 Task: Where is the Christ the Redeemer statue located in Rio de Janeiro?
Action: Mouse moved to (231, 128)
Screenshot: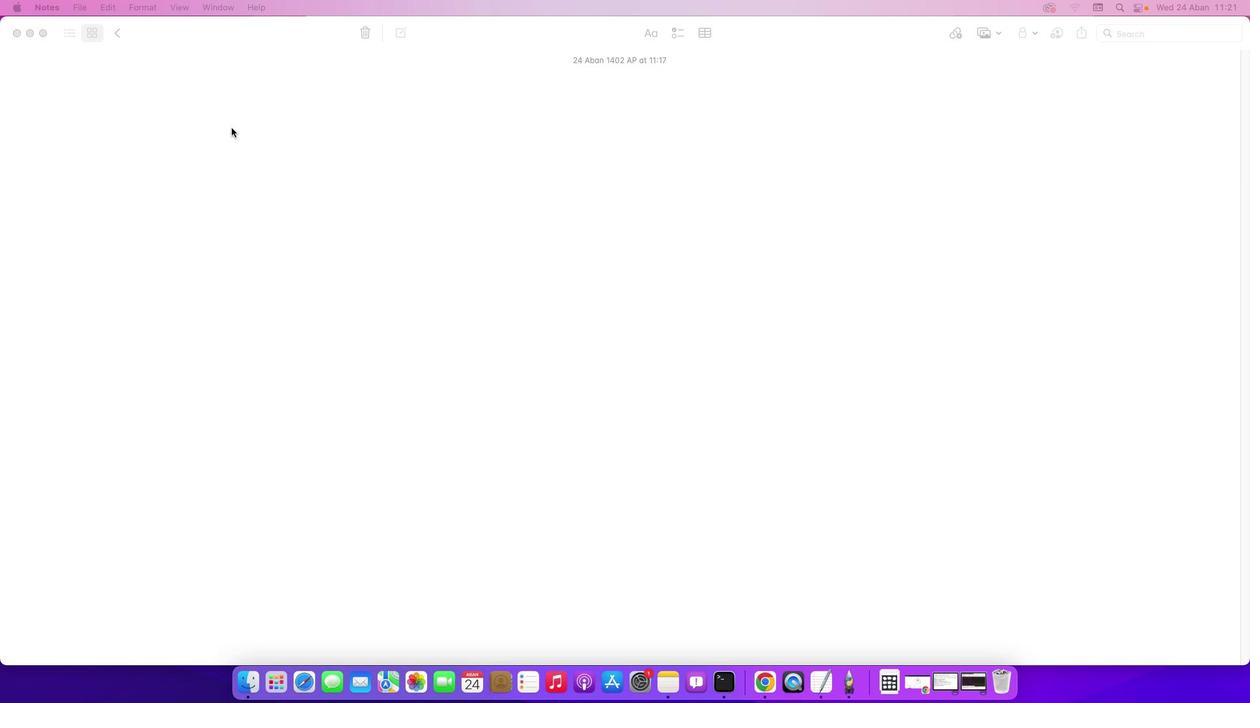 
Action: Mouse pressed left at (231, 128)
Screenshot: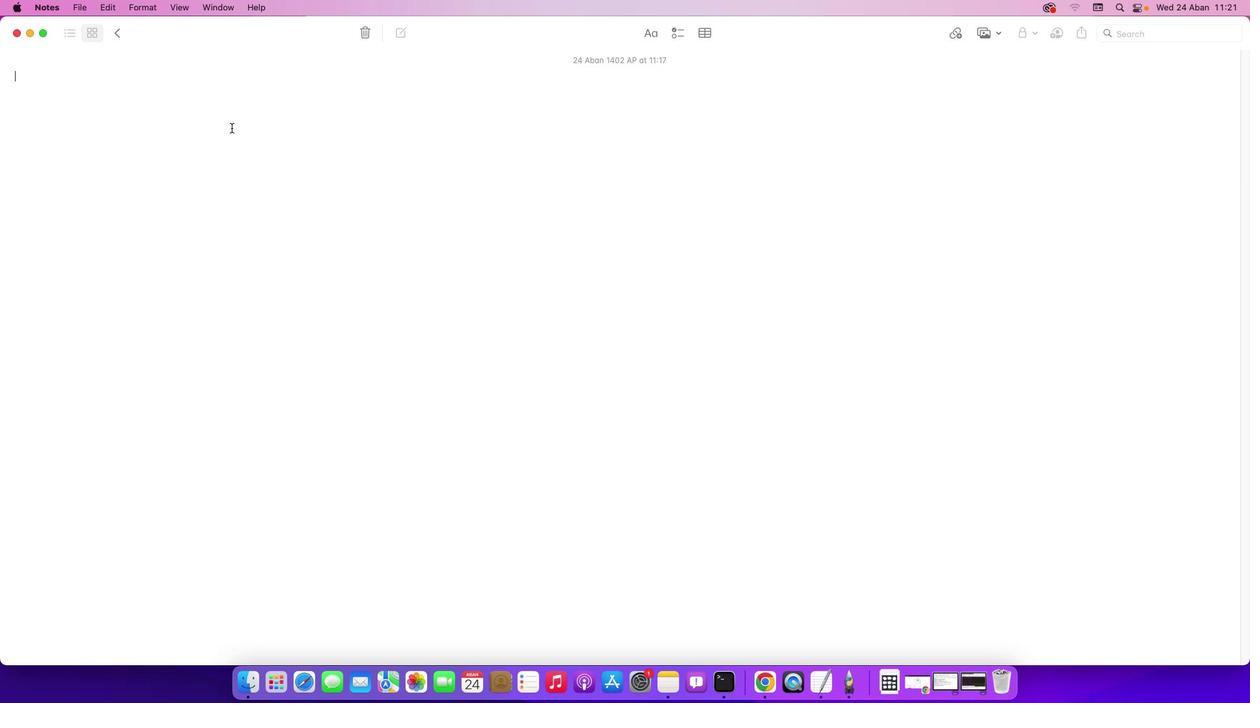 
Action: Key pressed Key.shift'W''h''e''r''e'Key.space's''i'Key.space't''h''e'Key.spaceKey.shift'C''h''r''i''s''t'Key.space't''h''e'Key.spaceKey.shift'R''e''d''e''e''m''e''r'Key.space's''t''a''t''u''e'Key.space'l''o''c''a''t''e''d'Key.space'i''n'Key.spaceKey.shift'R''i''o'Key.space'd''e'Key.spaceKey.shift'J''a''n''e''i''r''o'Key.shift_r'?'Key.enter
Screenshot: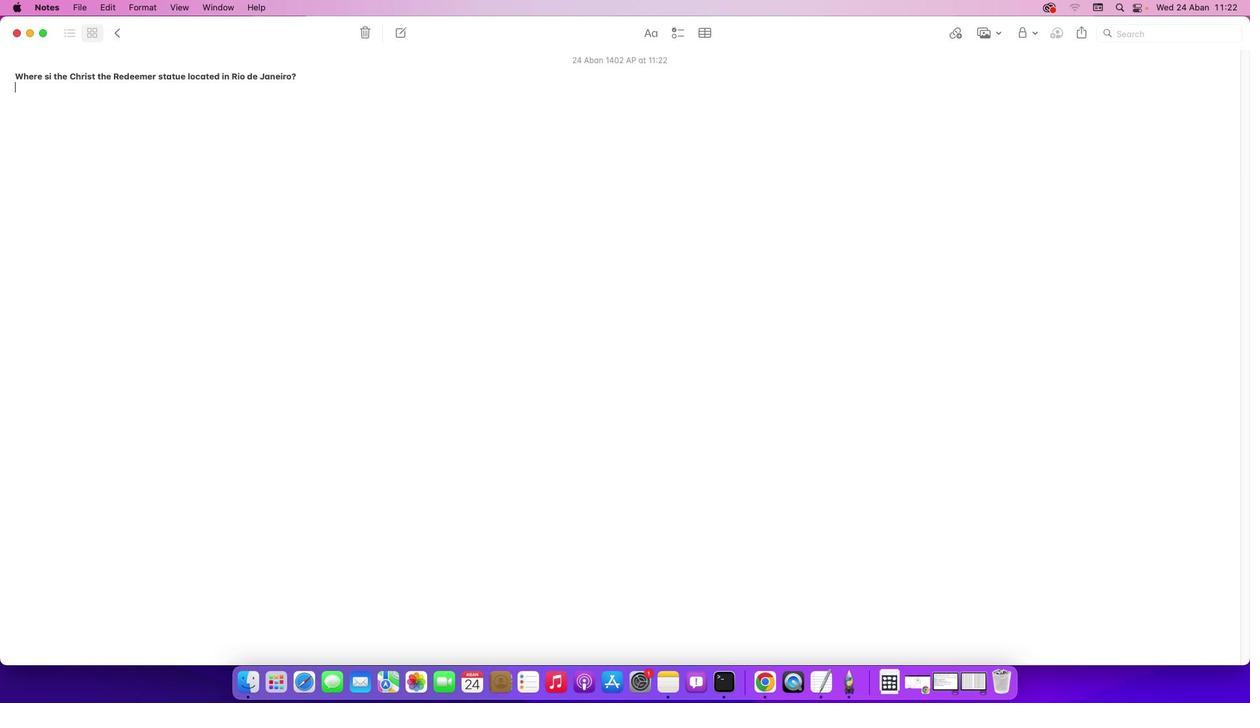 
Action: Mouse moved to (52, 78)
Screenshot: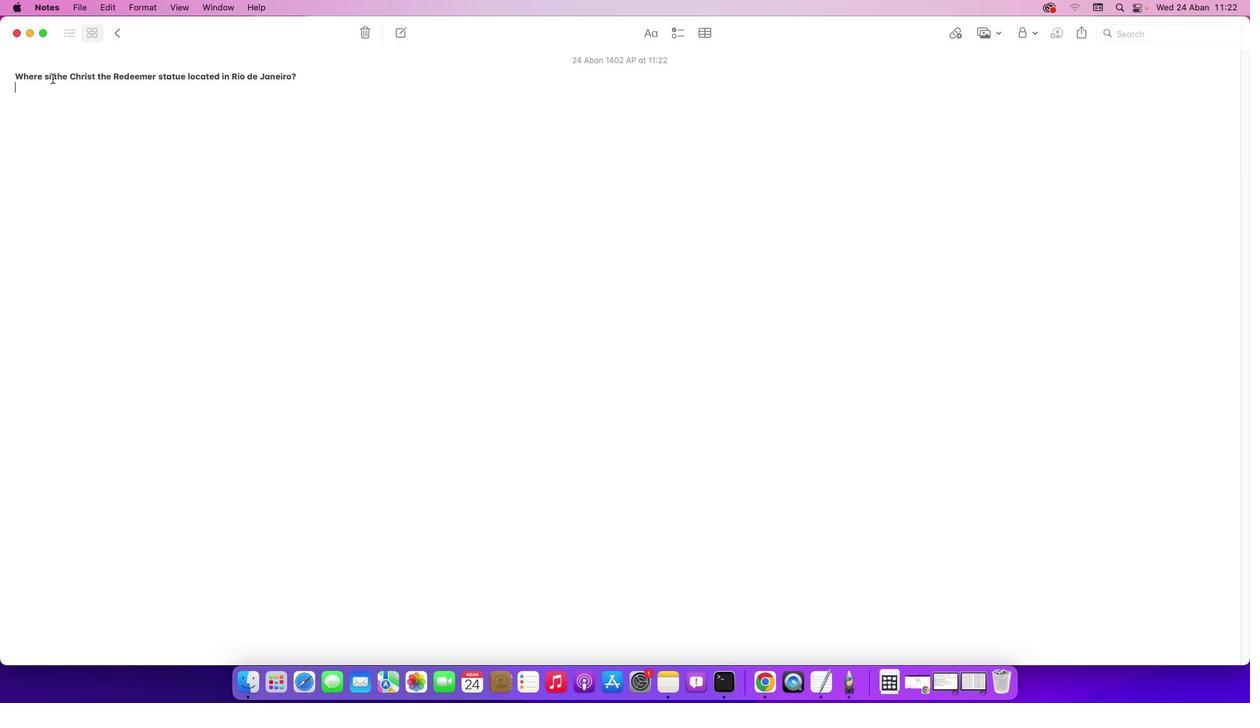 
Action: Mouse pressed left at (52, 78)
Screenshot: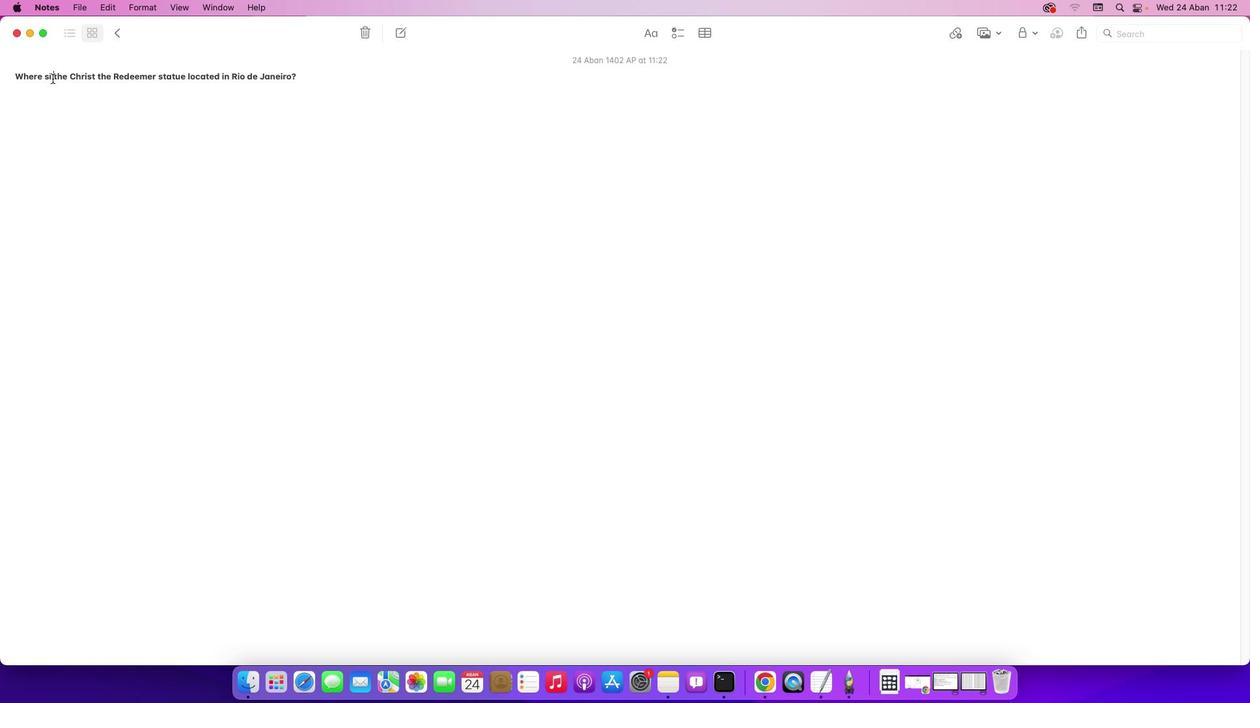 
Action: Mouse moved to (81, 61)
Screenshot: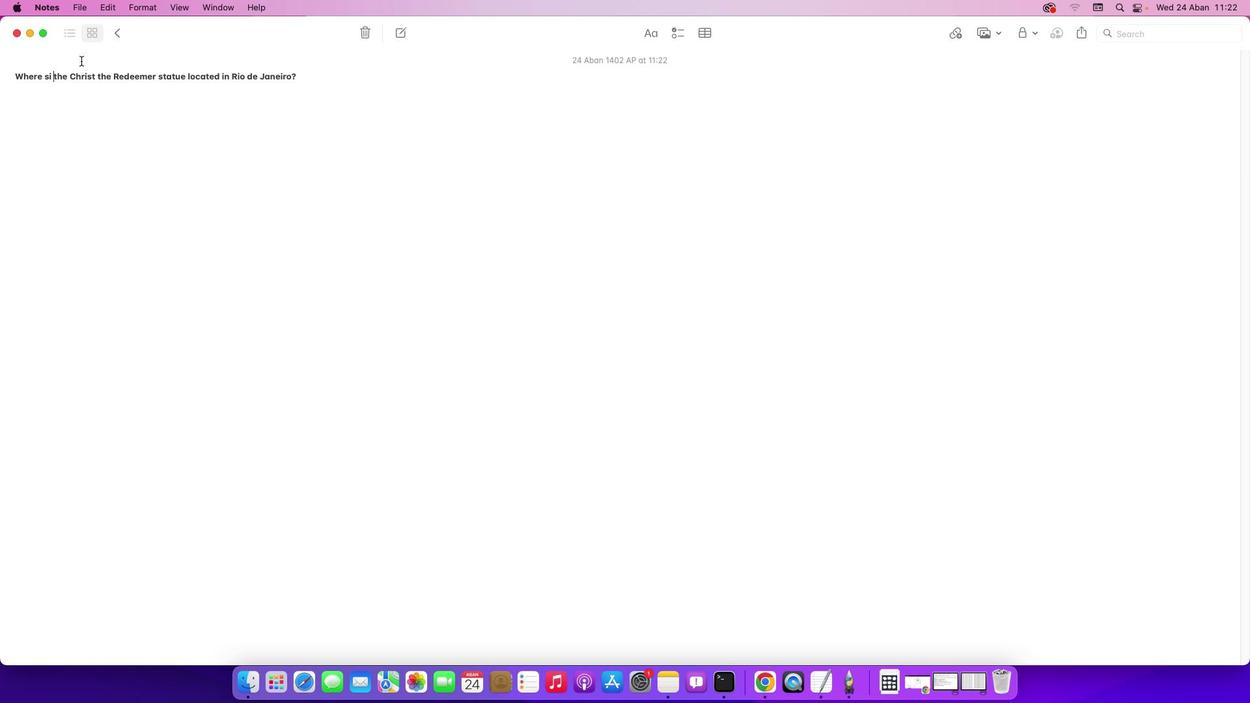 
Action: Key pressed Key.backspaceKey.f12Key.backspaceKey.backspace'i''s'Key.space
Screenshot: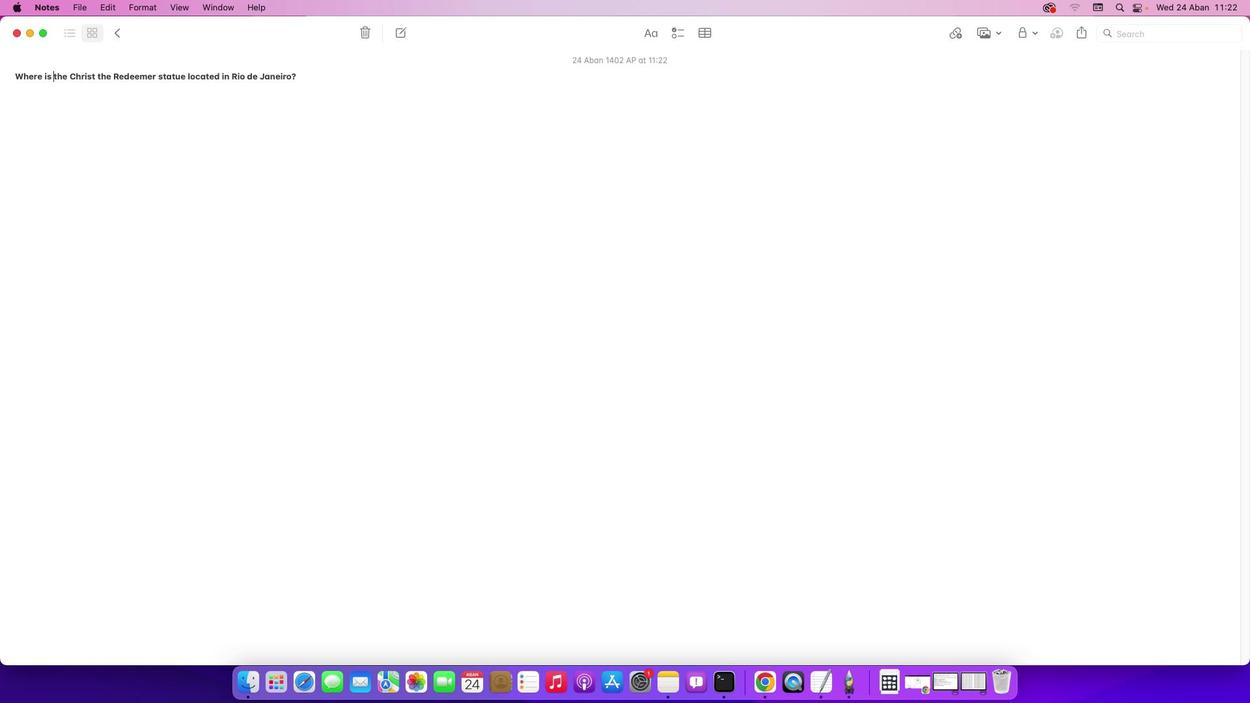 
Action: Mouse moved to (42, 91)
Screenshot: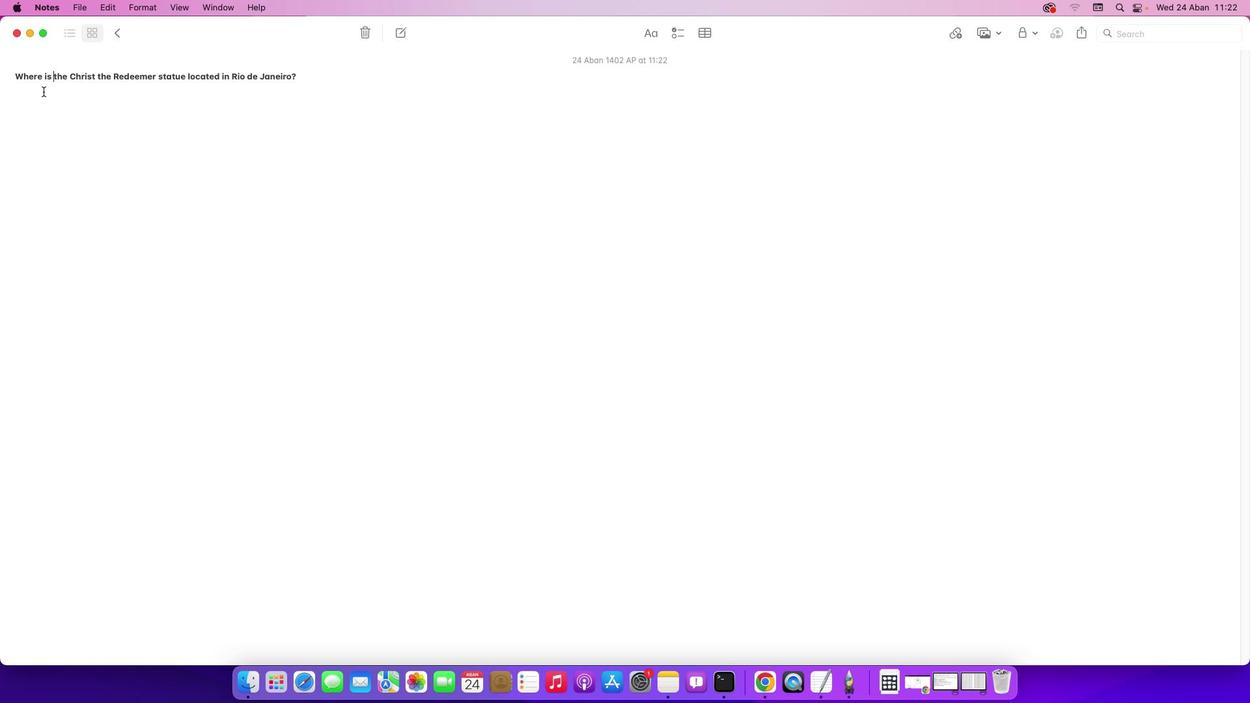 
Action: Mouse pressed left at (42, 91)
Screenshot: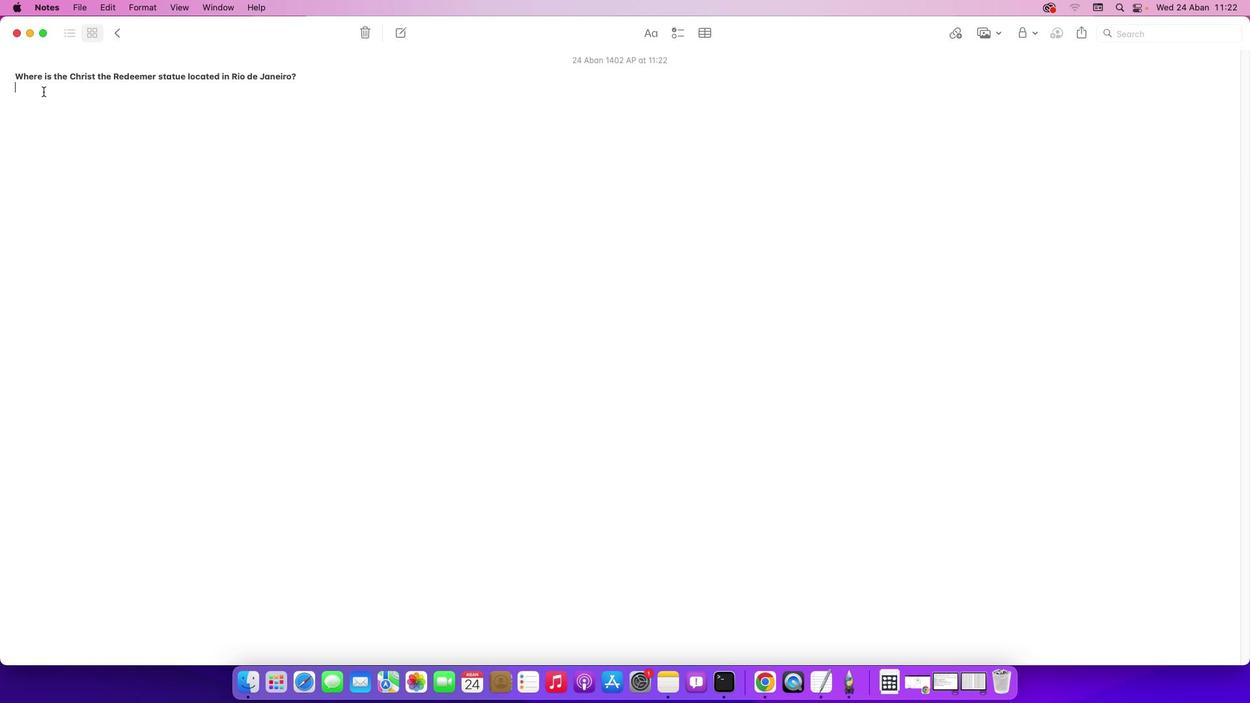 
Action: Mouse moved to (923, 681)
Screenshot: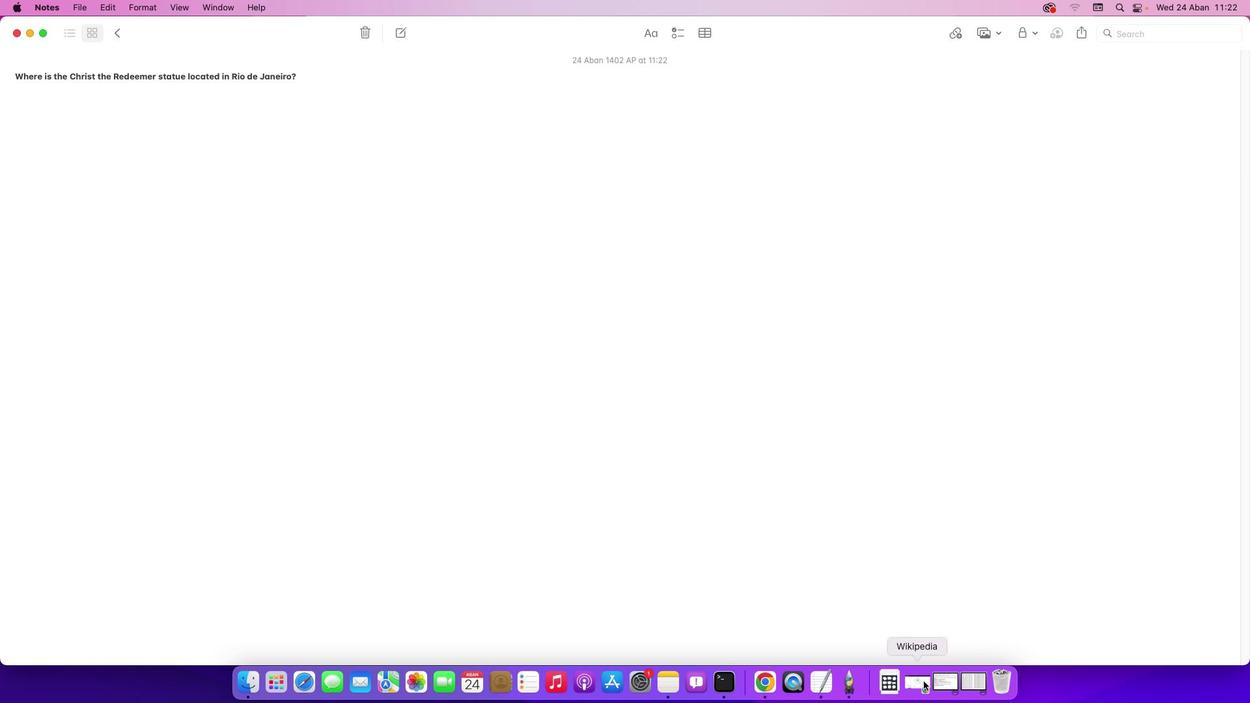 
Action: Mouse pressed left at (923, 681)
Screenshot: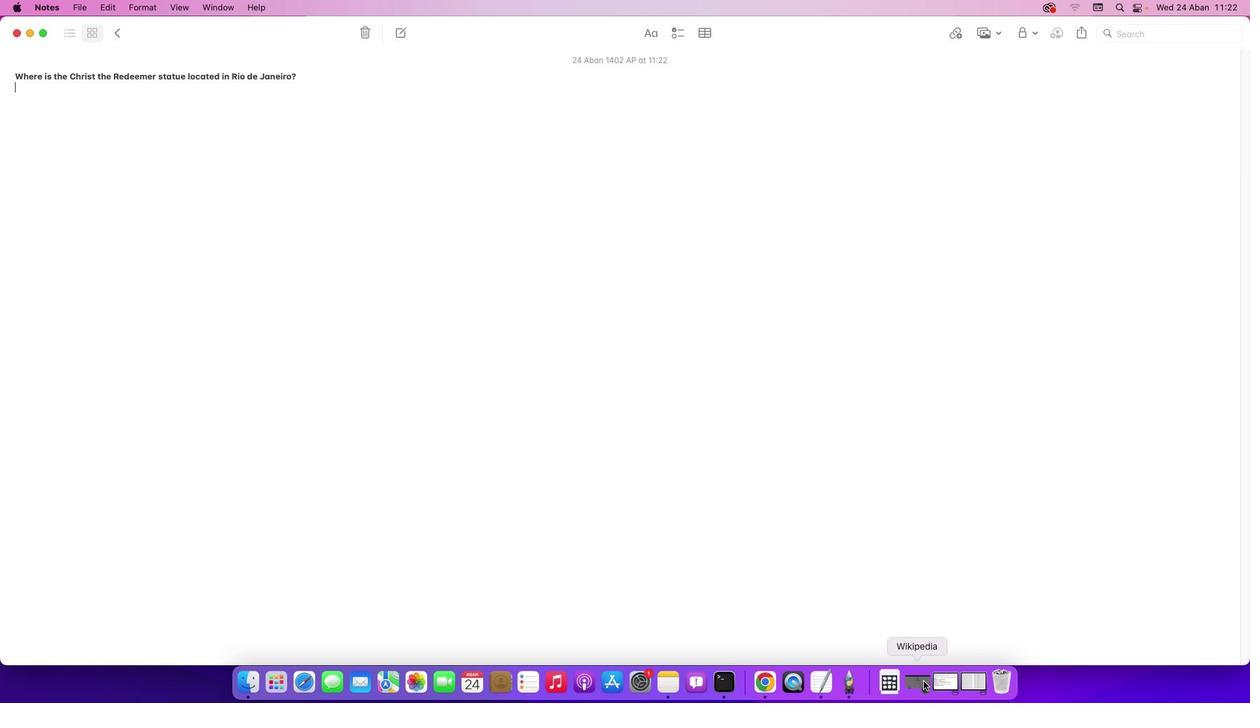 
Action: Mouse moved to (494, 390)
Screenshot: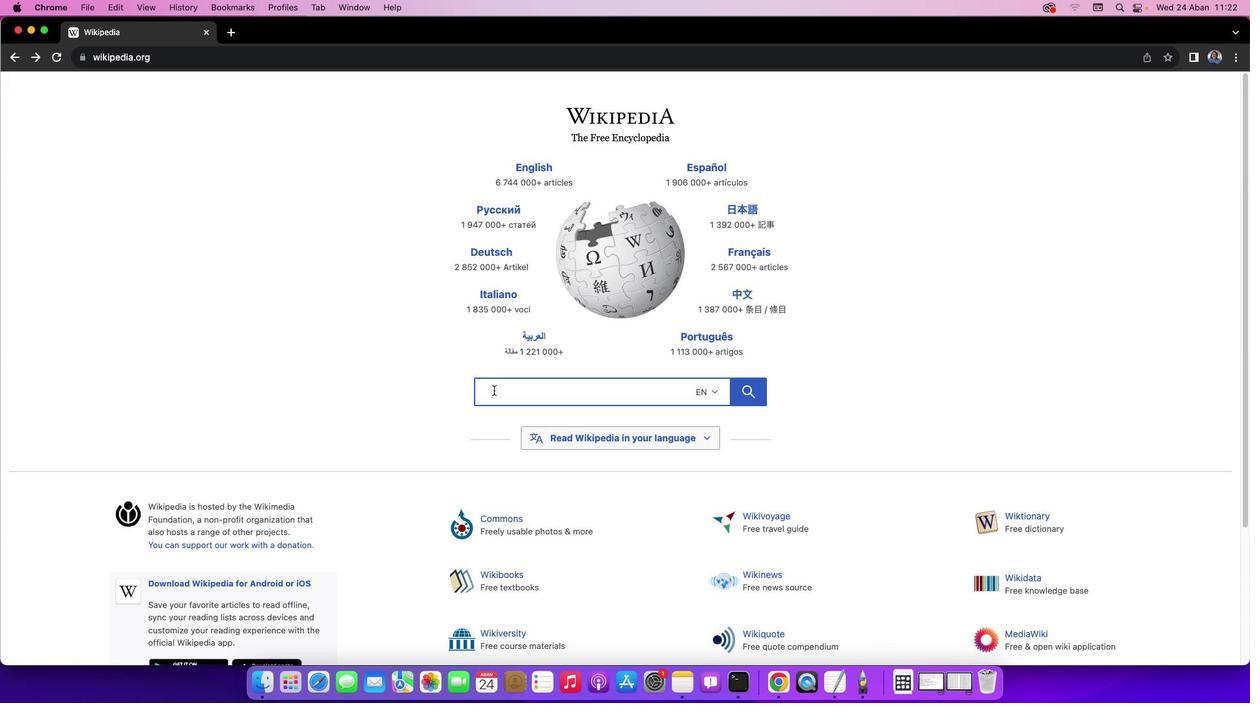 
Action: Mouse pressed left at (494, 390)
Screenshot: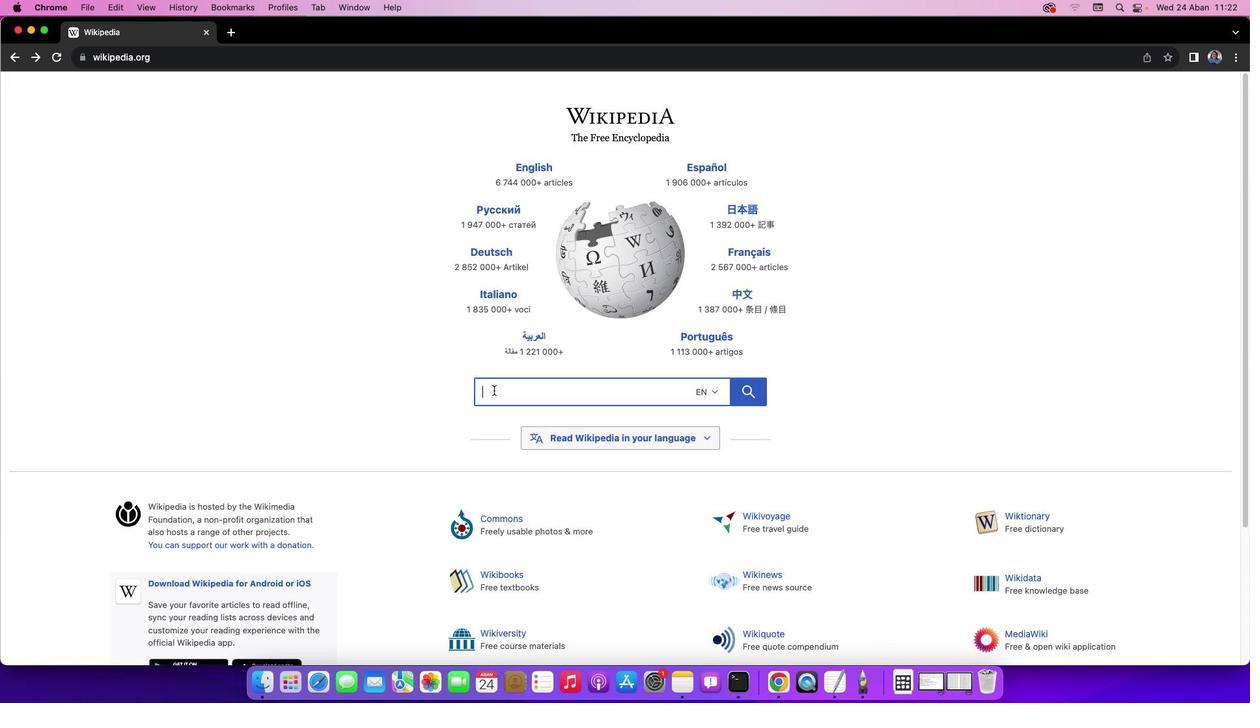 
Action: Mouse moved to (489, 389)
Screenshot: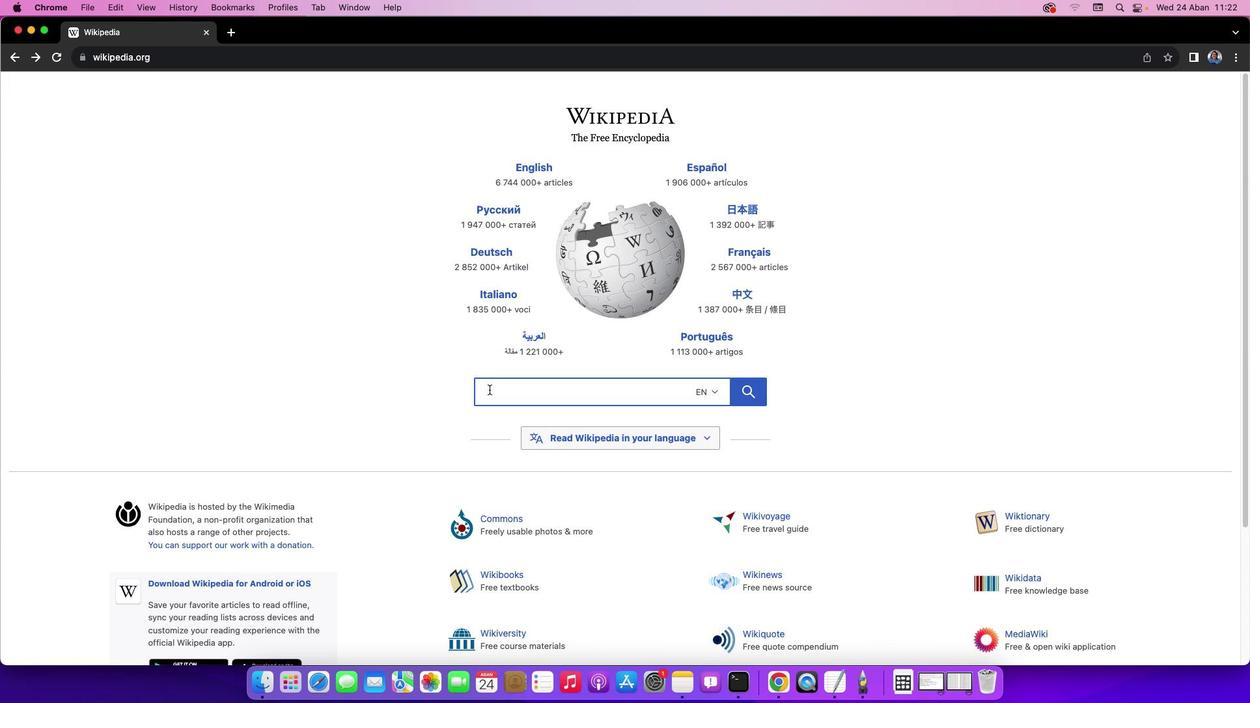 
Action: Key pressed Key.shift'C''h''r''i''s''t'Key.space't''h''e'Key.spaceKey.shift'R''e''d''e''e''m''e''r'
Screenshot: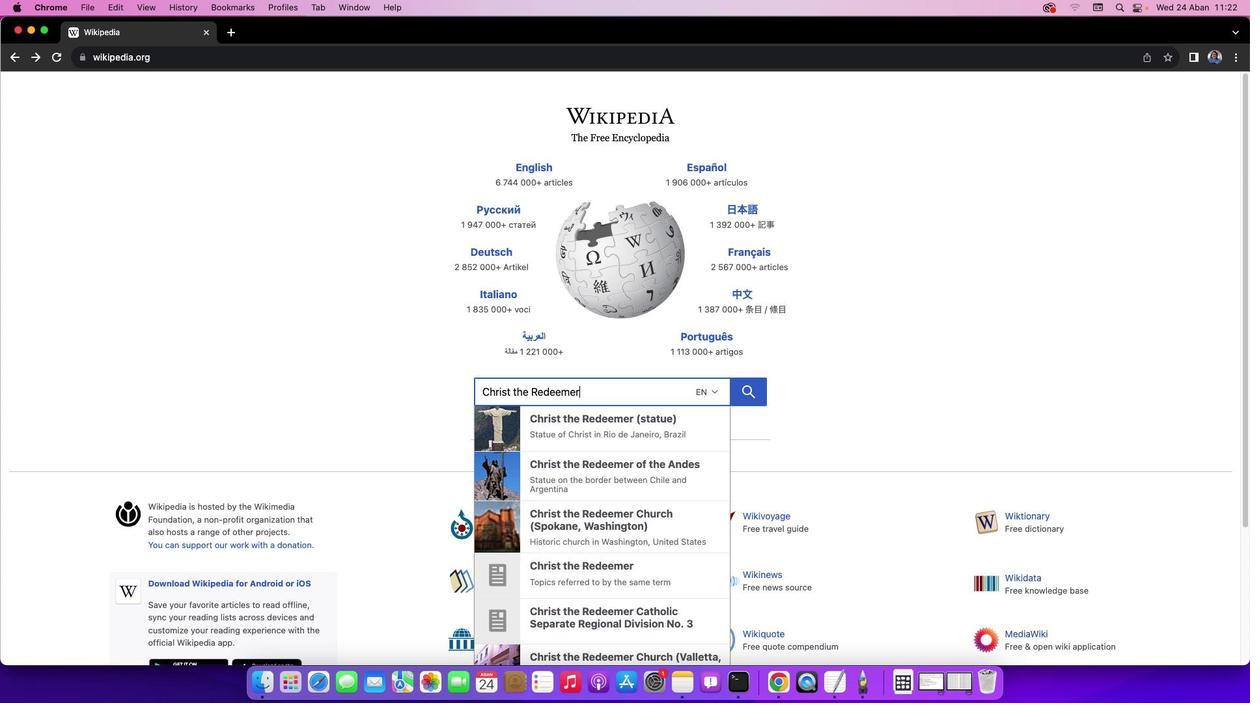 
Action: Mouse moved to (567, 467)
Screenshot: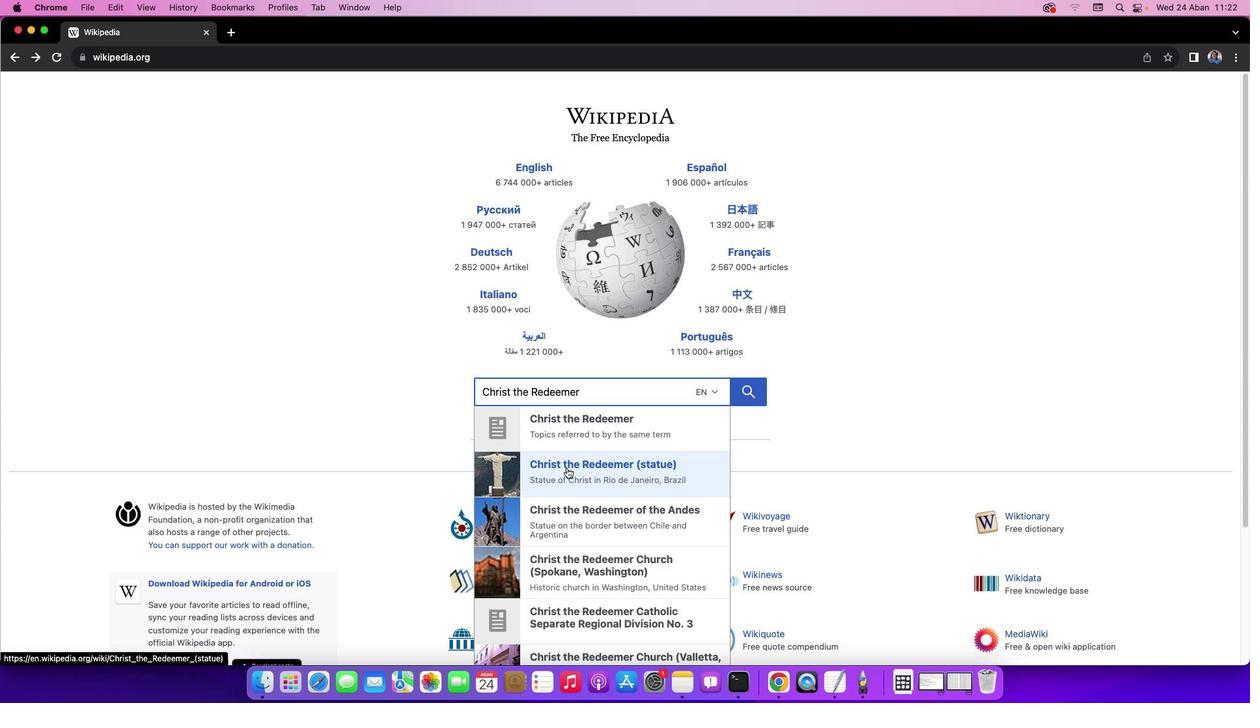 
Action: Mouse pressed left at (567, 467)
Screenshot: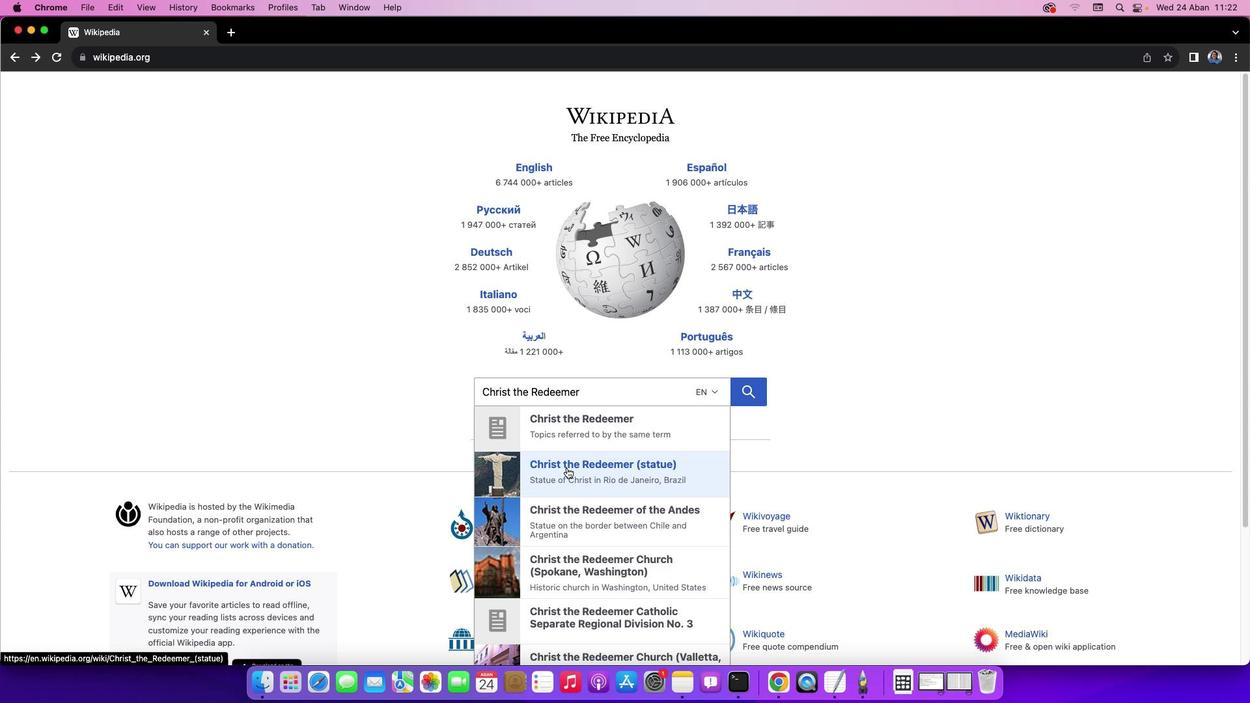 
Action: Mouse moved to (1245, 138)
Screenshot: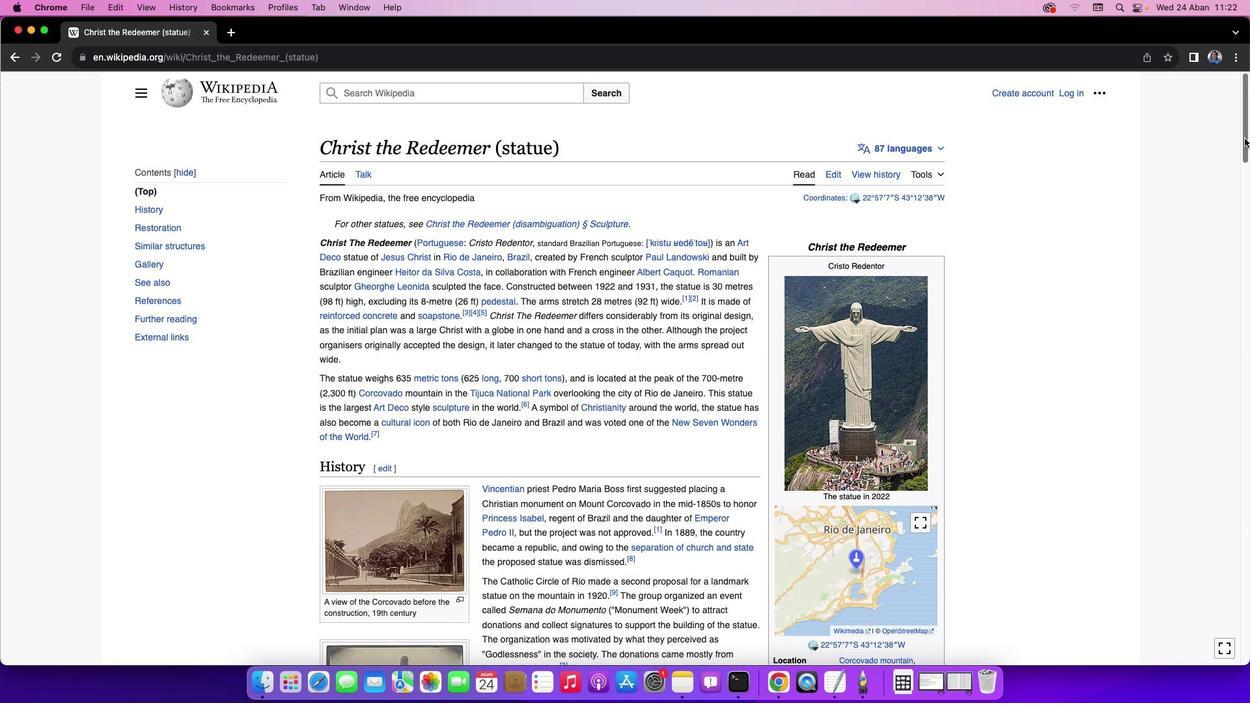 
Action: Mouse pressed left at (1245, 138)
Screenshot: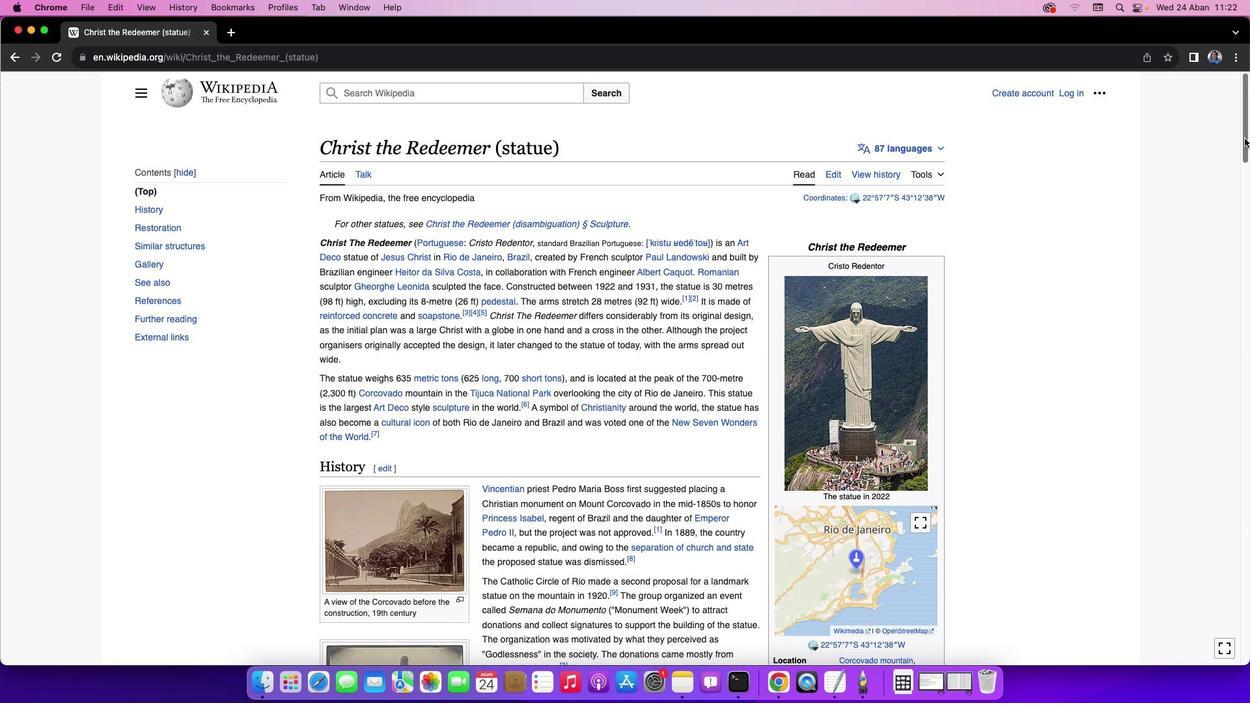 
Action: Mouse moved to (31, 31)
Screenshot: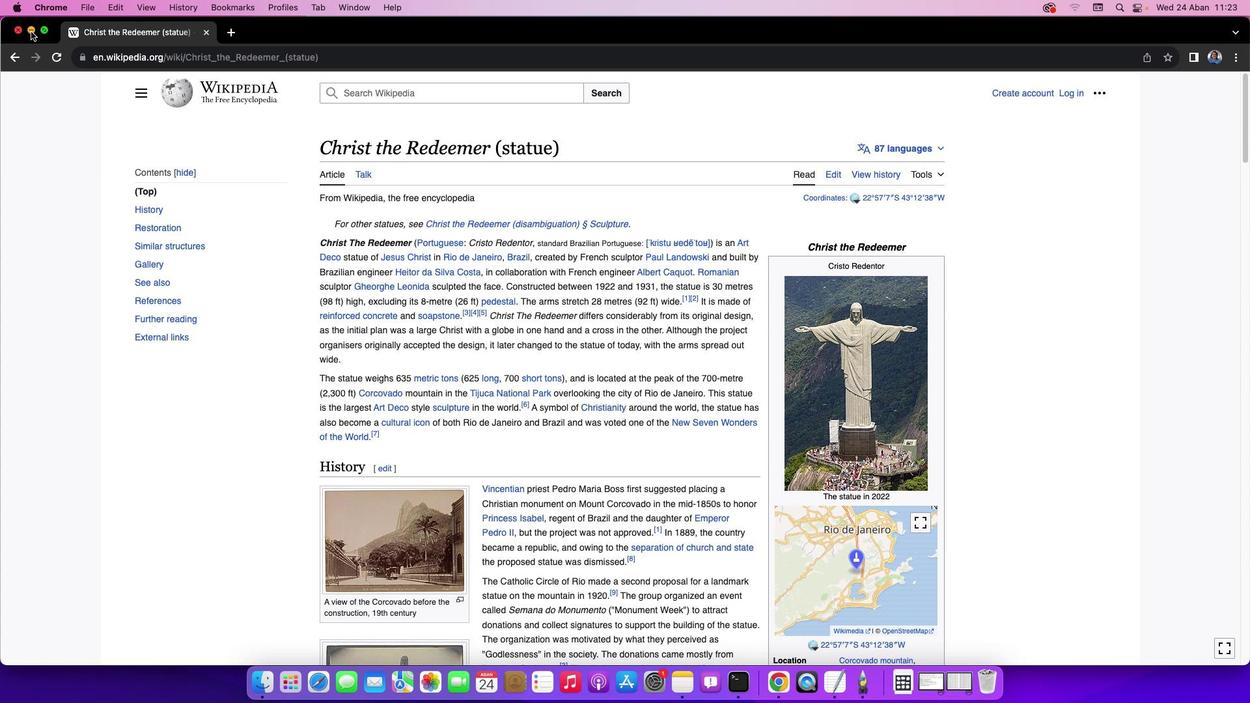 
Action: Mouse pressed left at (31, 31)
Screenshot: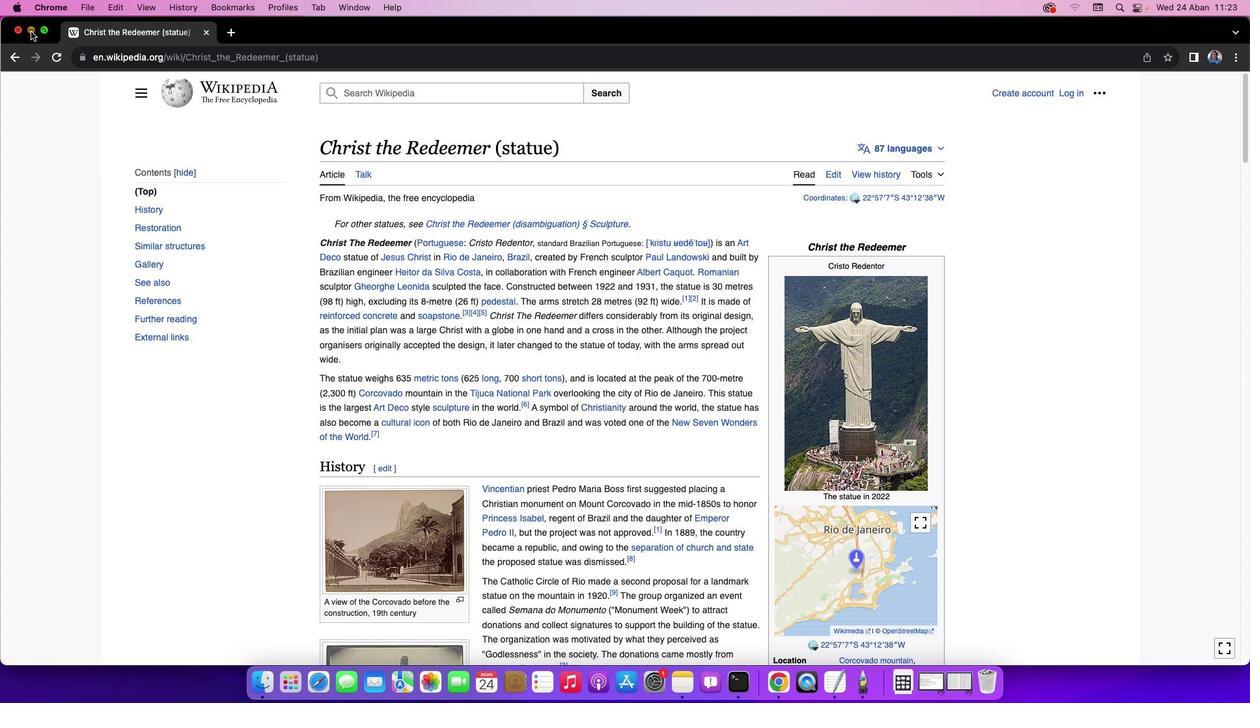 
Action: Mouse moved to (309, 78)
Screenshot: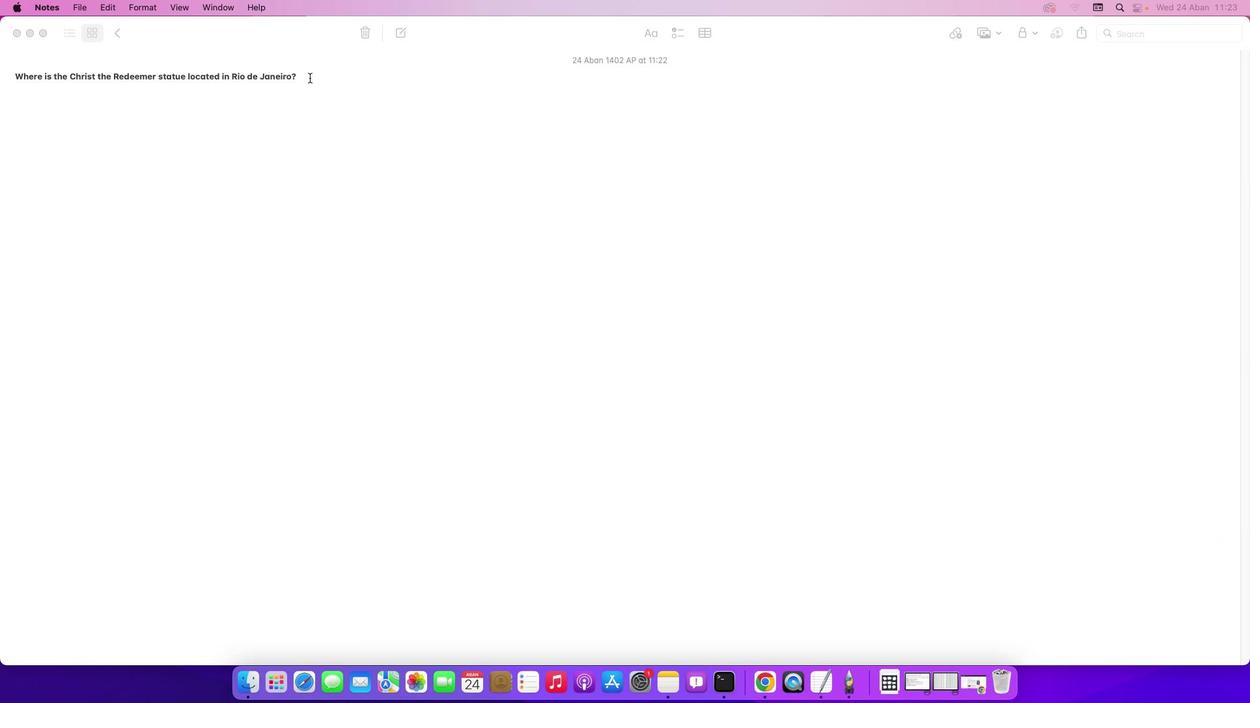 
Action: Mouse pressed left at (309, 78)
Screenshot: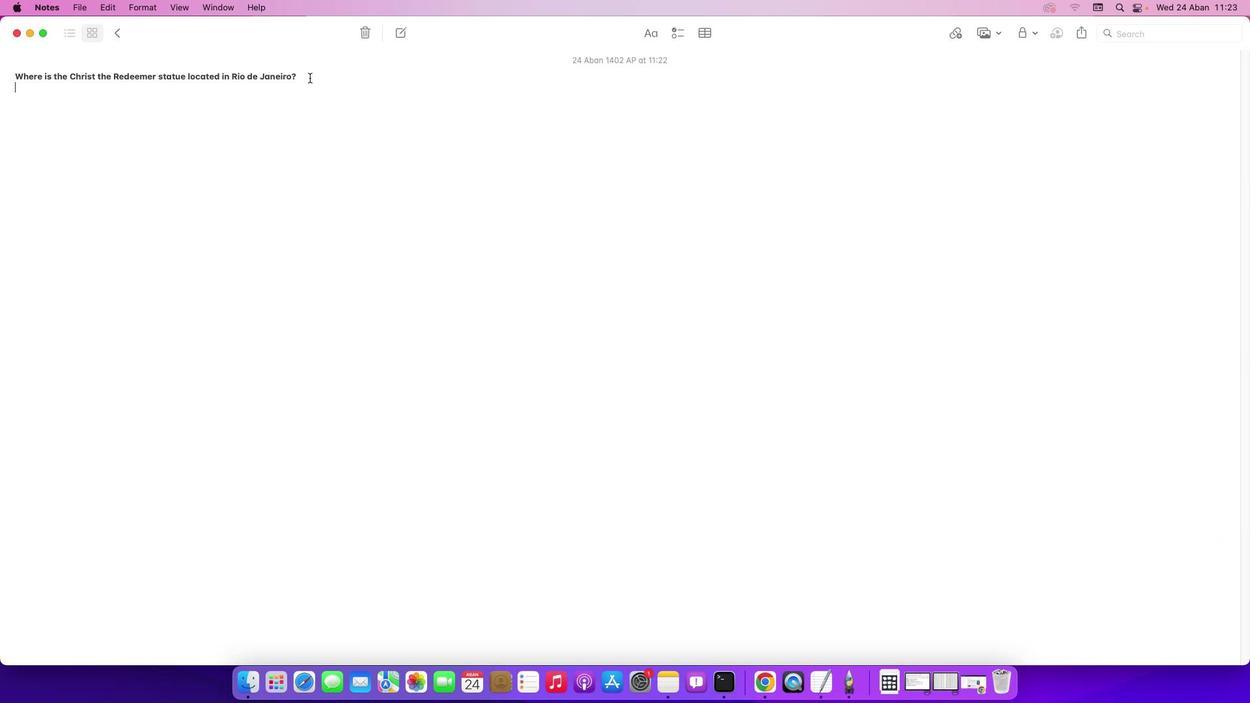 
Action: Mouse moved to (311, 75)
Screenshot: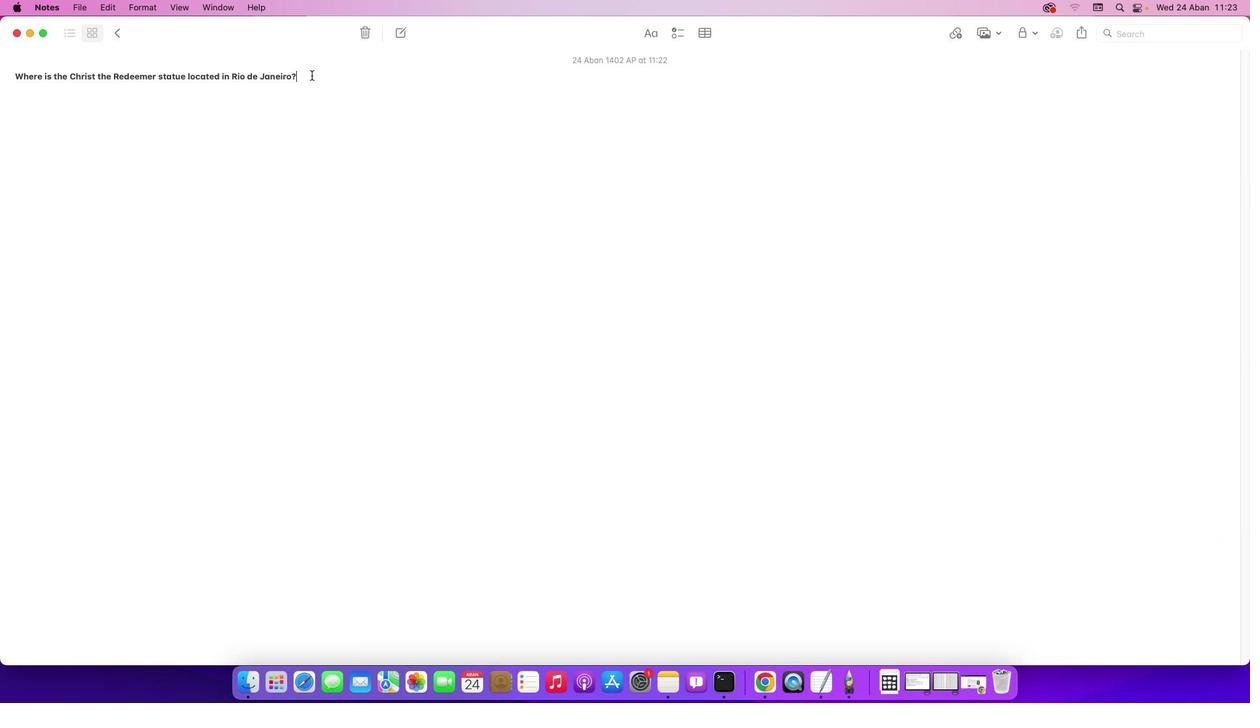 
Action: Mouse pressed left at (311, 75)
Screenshot: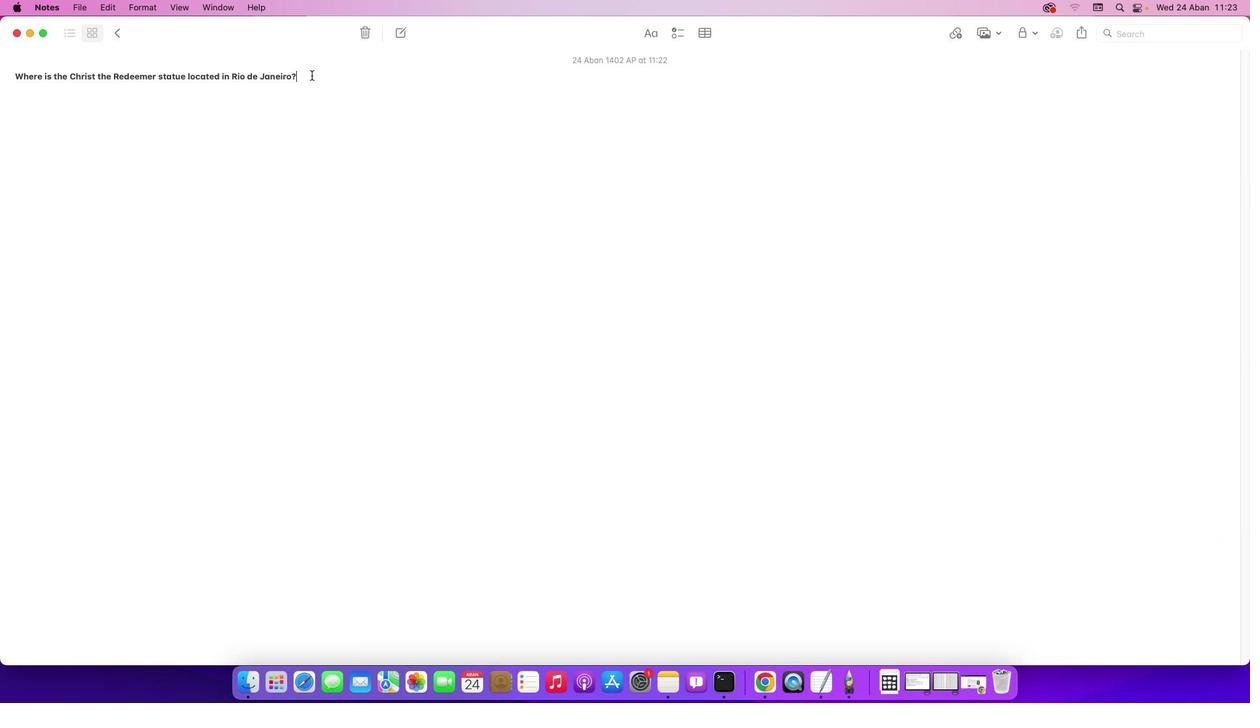 
Action: Key pressed Key.enterKey.shift'C''h''r''i''s''t'Key.space't''h''e'Key.spaceKey.shift'R''e''d''e''e''m''e''r'Key.space'i''s'Key.space'l''o''c''a''t''e''d'Key.space'a''t'Key.space't''h''e'Key.space'p''e''a''k'Key.space'o''f'Key.spaceKey.shift'C''o''r''c''o''v''a''d''o'Key.space'm''o''u''n''t''a''i''n'Key.space'i''n'Key.space't''h''e'Key.spaceKey.shift'T''i''j''u''c''a'Key.spaceKey.shift'N''a''t''i''o''n''a''l'Key.spaceKey.shift'P''a''r''k'Key.space'o''v''e''r''l''o''o''k''i''n''g'Key.space't''h''e'Key.space'c''i''t''y'Key.space'o''f'Key.spaceKey.shift'T'Key.backspaceKey.shift'R''i''o'Key.space'd''e'Key.spaceKey.shift'J''a''n''e''i''r''o'Key.space'i''n'Key.spaceKey.shift'B''r''a''z''i''l''.'
Screenshot: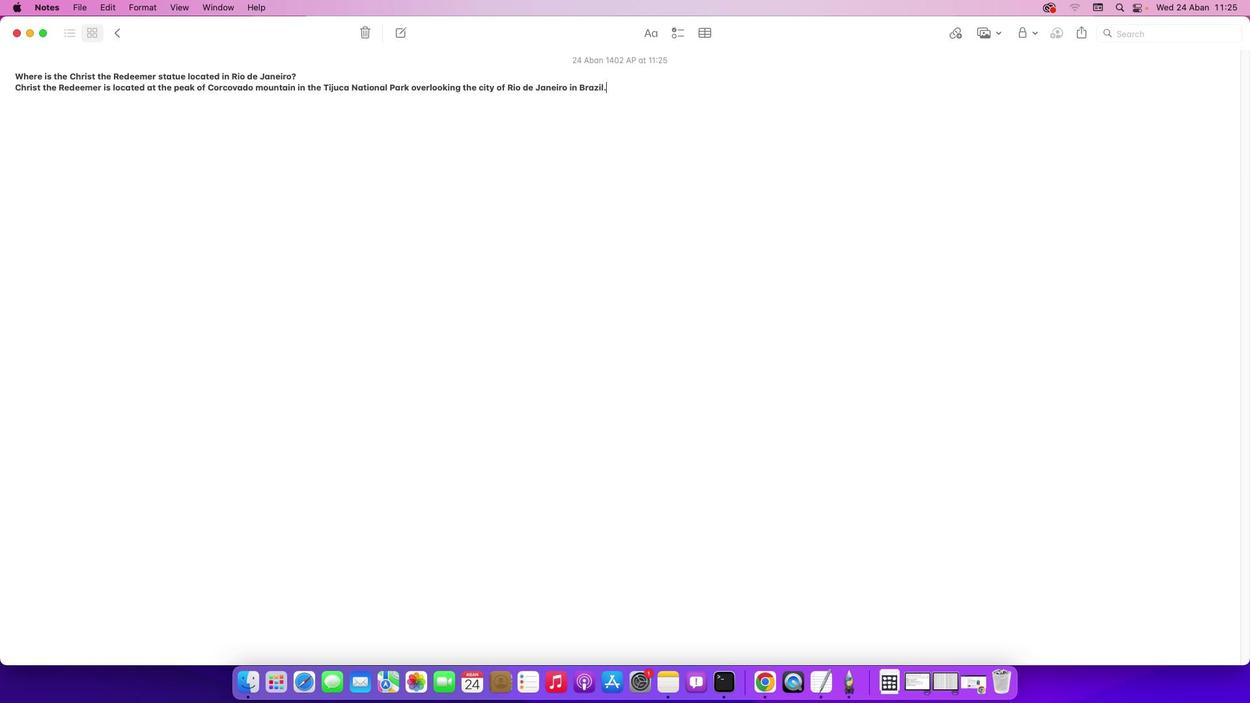 
